 Task: Create a task  Create a feature for users to save content for later viewing , assign it to team member softage.8@softage.net in the project UltraTech and update the status of the task to  On Track  , set the priority of the task to High.
Action: Mouse moved to (66, 365)
Screenshot: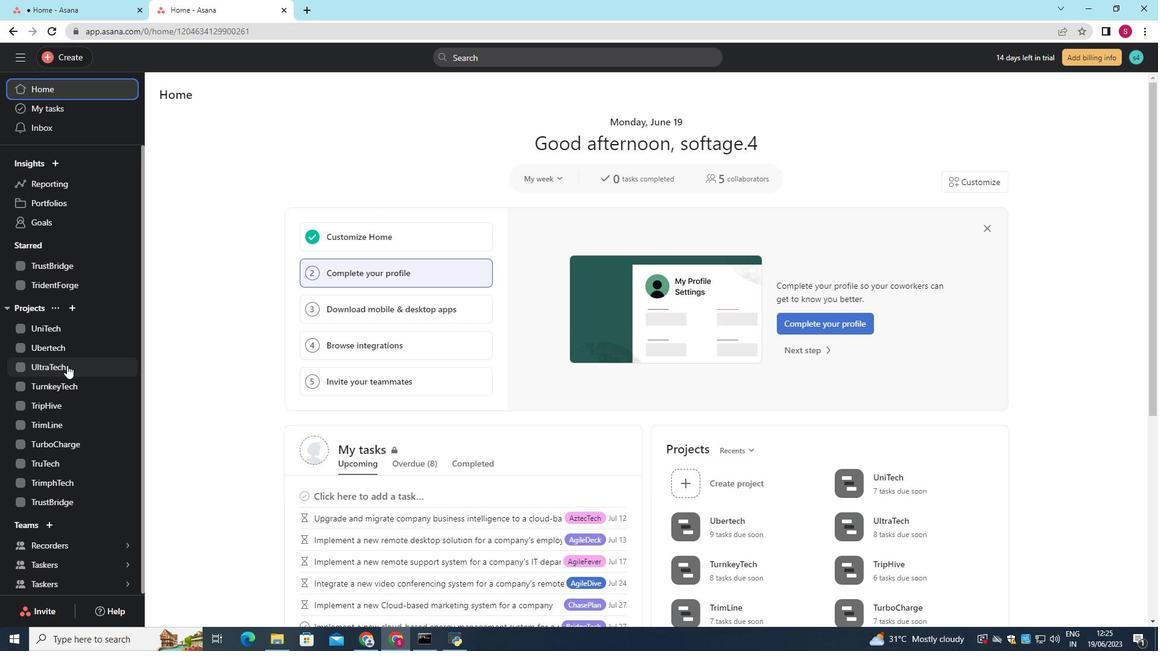 
Action: Mouse pressed left at (66, 365)
Screenshot: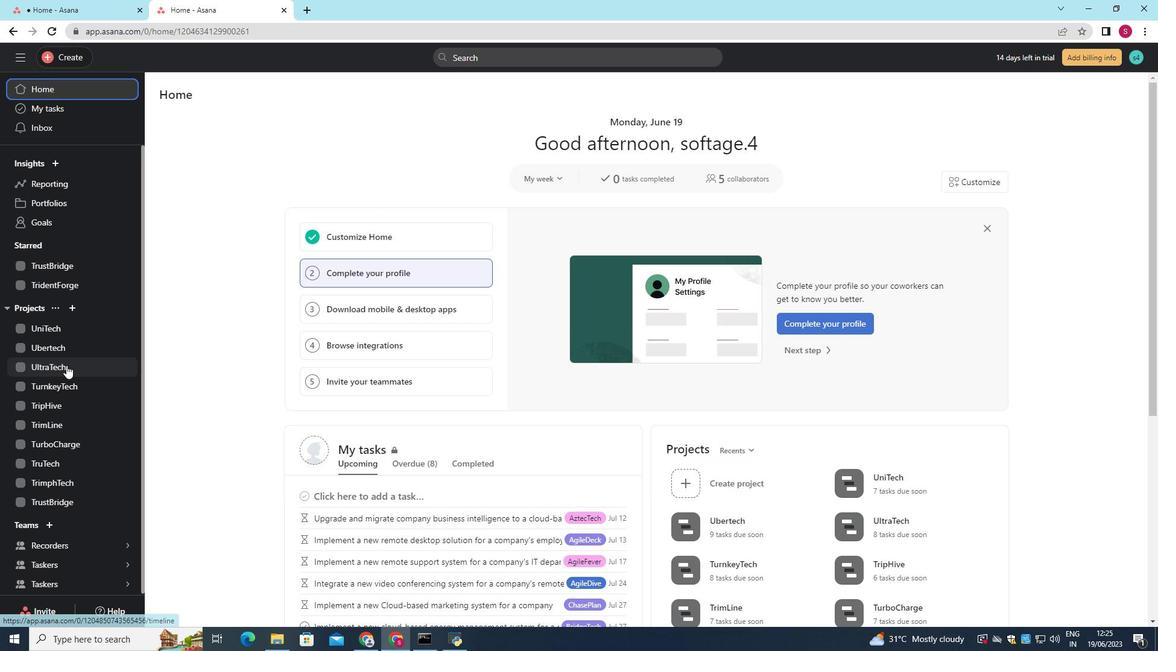 
Action: Mouse moved to (417, 407)
Screenshot: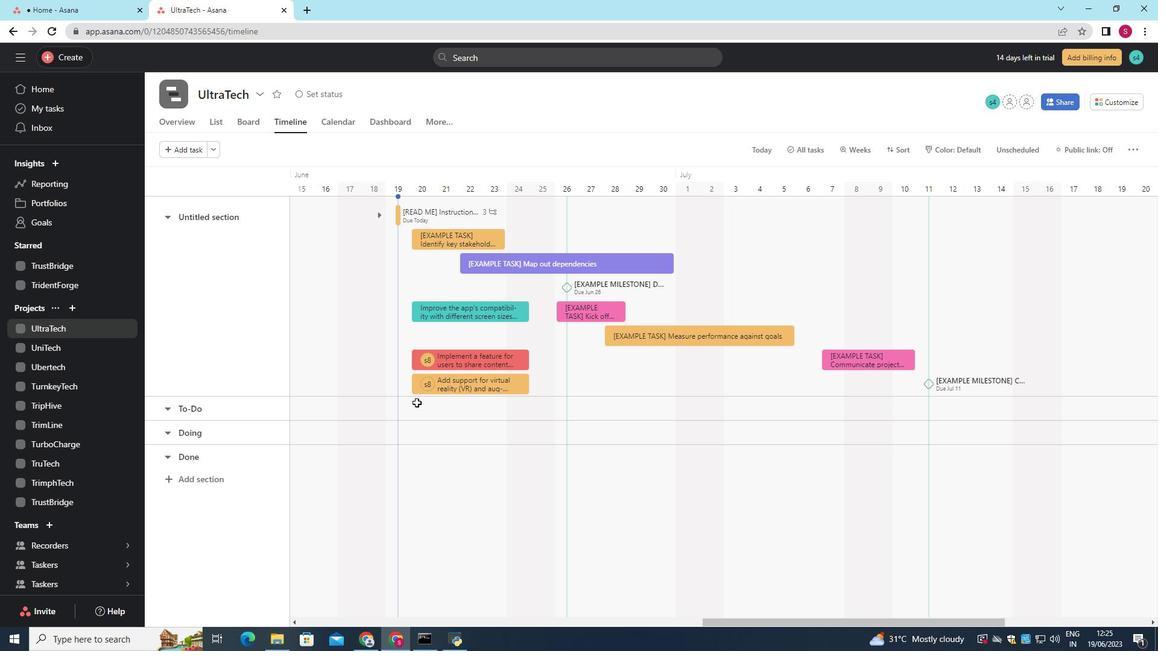 
Action: Mouse pressed left at (417, 407)
Screenshot: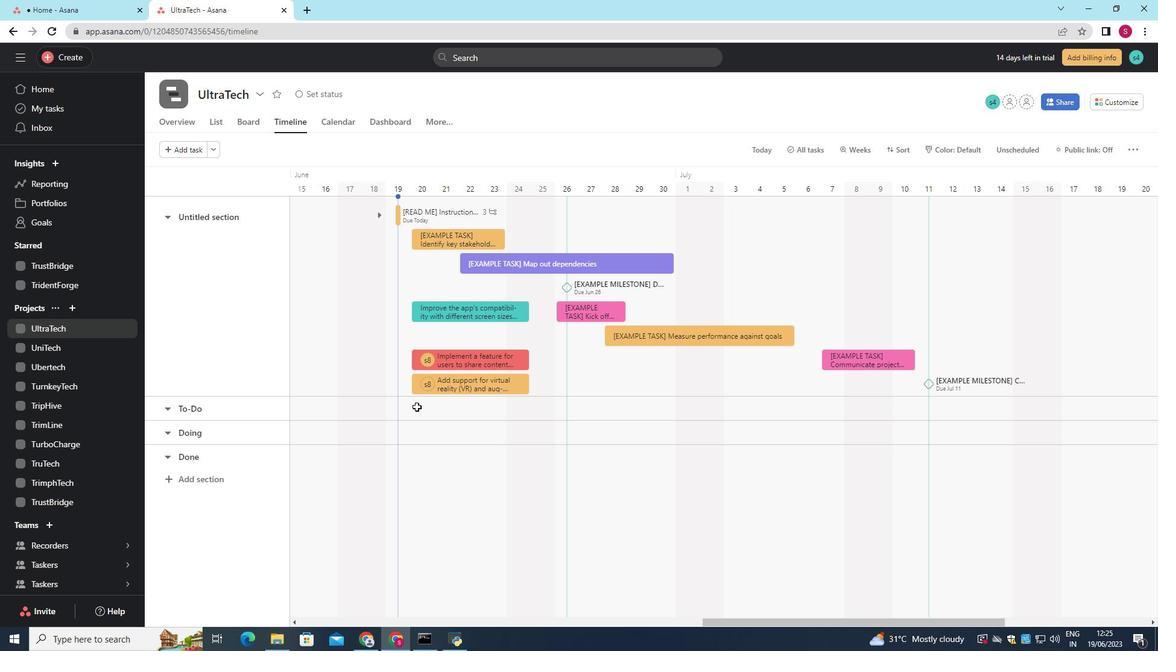 
Action: Key pressed <Key.shift>Create<Key.space>a<Key.space>feature<Key.space>for<Key.space>users<Key.space>to<Key.space>save<Key.space>content<Key.space>for<Key.space>later<Key.space>viewing
Screenshot: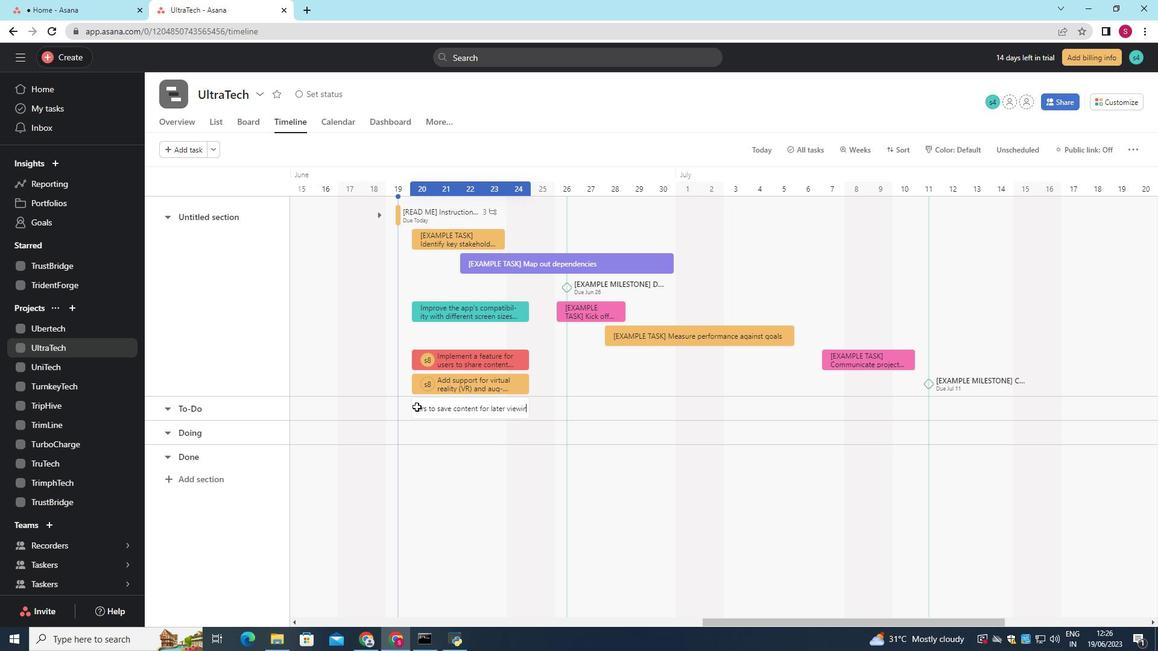 
Action: Mouse moved to (472, 403)
Screenshot: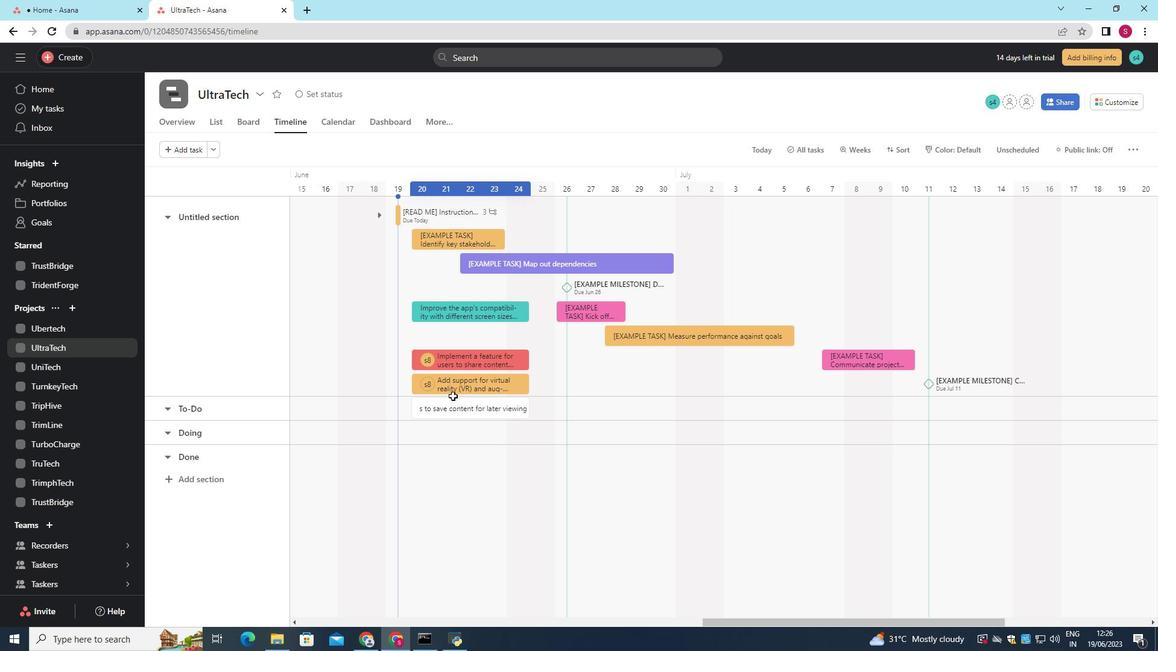 
Action: Key pressed <Key.enter>
Screenshot: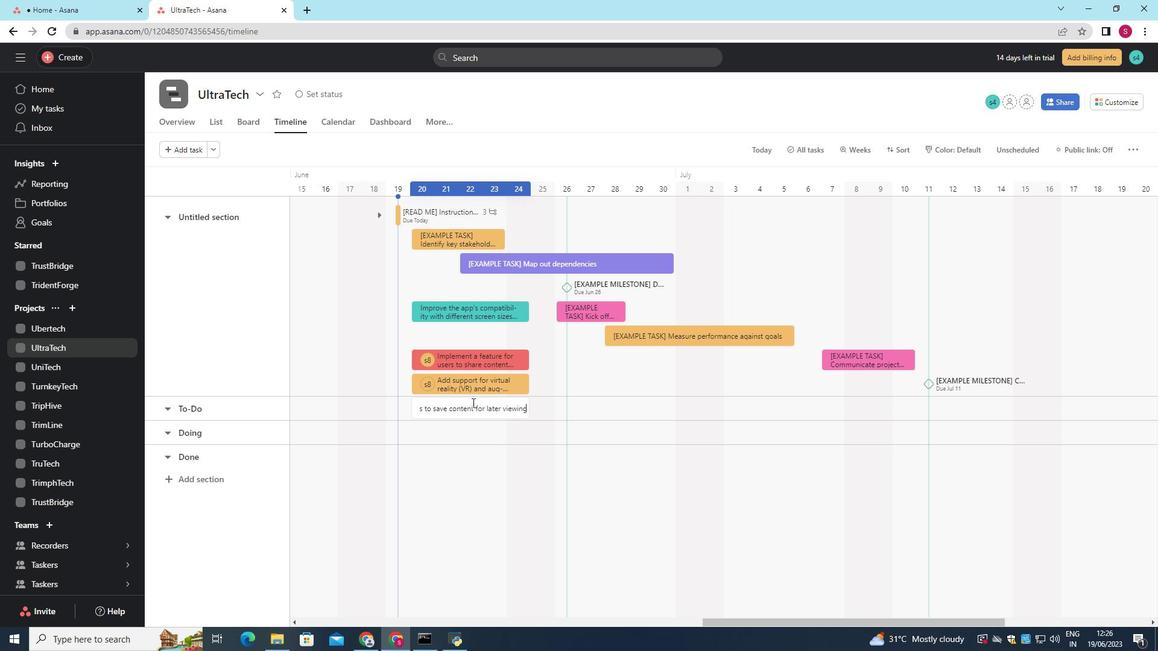 
Action: Mouse moved to (466, 407)
Screenshot: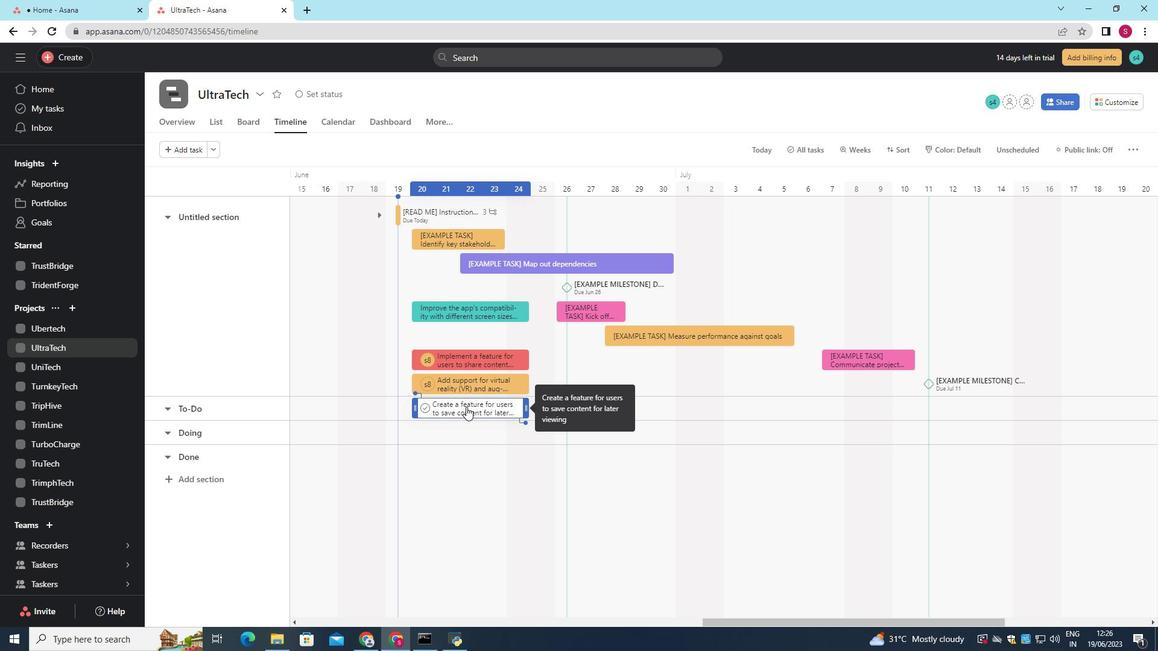 
Action: Mouse pressed left at (466, 407)
Screenshot: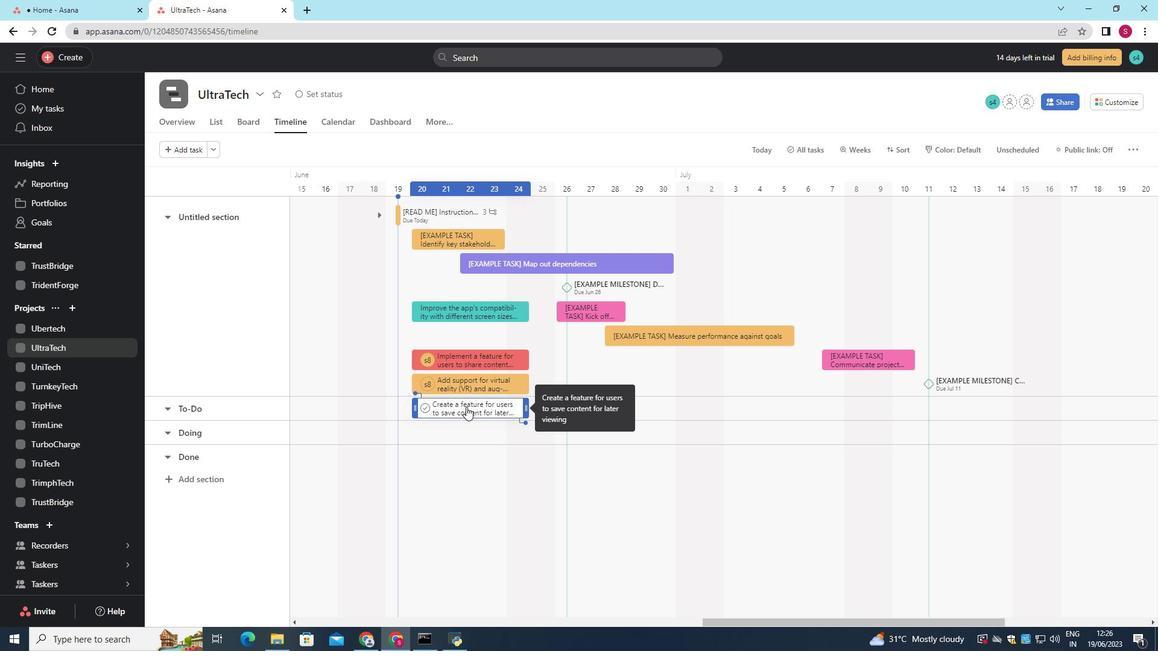 
Action: Mouse moved to (903, 232)
Screenshot: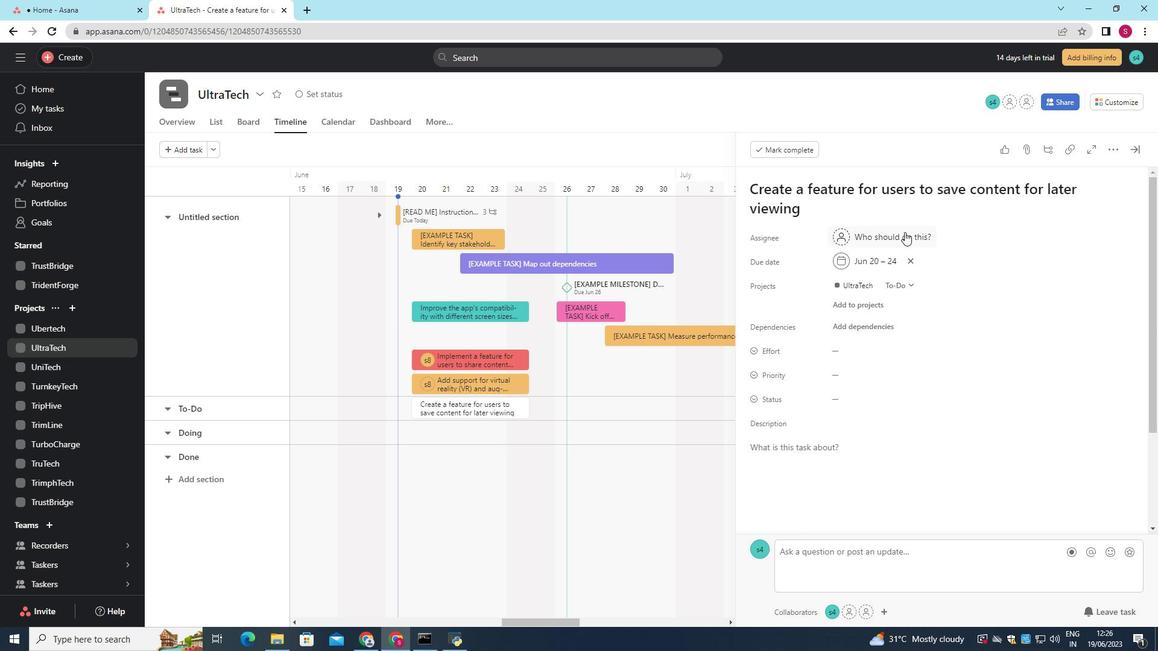 
Action: Mouse pressed left at (903, 232)
Screenshot: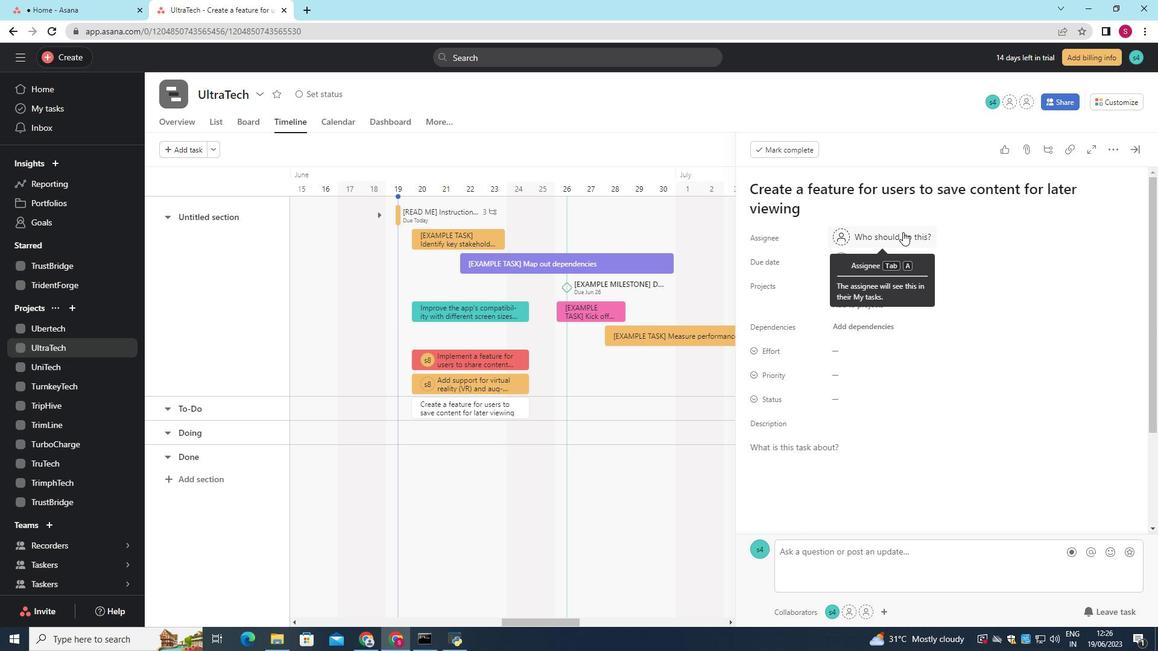 
Action: Key pressed softage.8<Key.shift>@softage.net
Screenshot: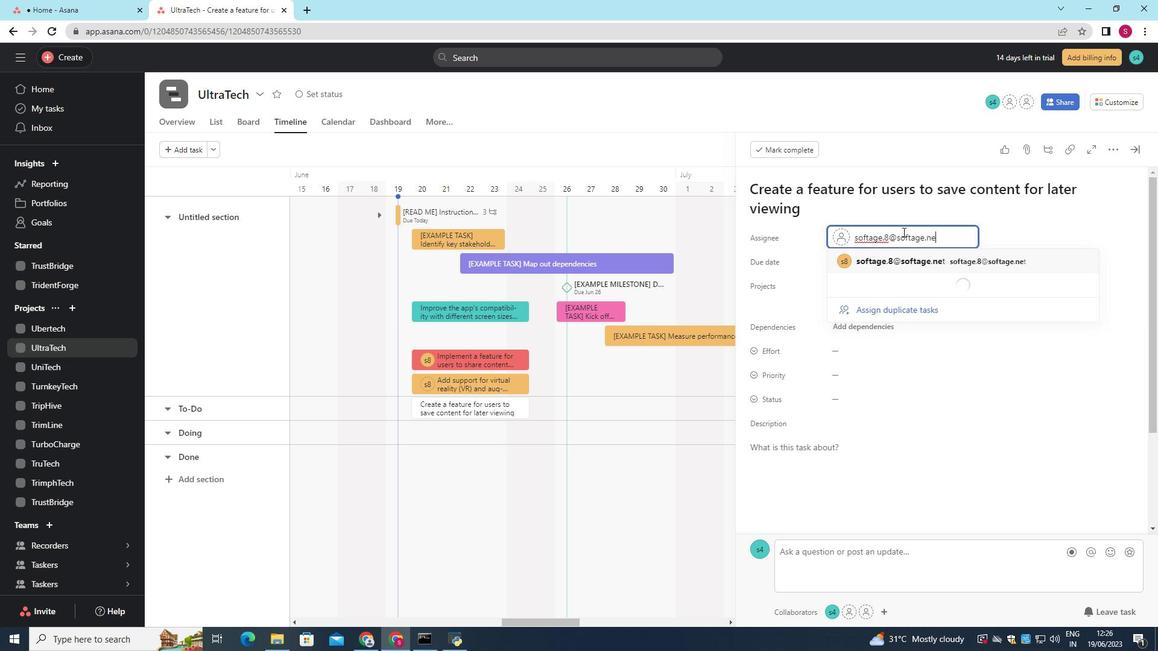 
Action: Mouse moved to (939, 235)
Screenshot: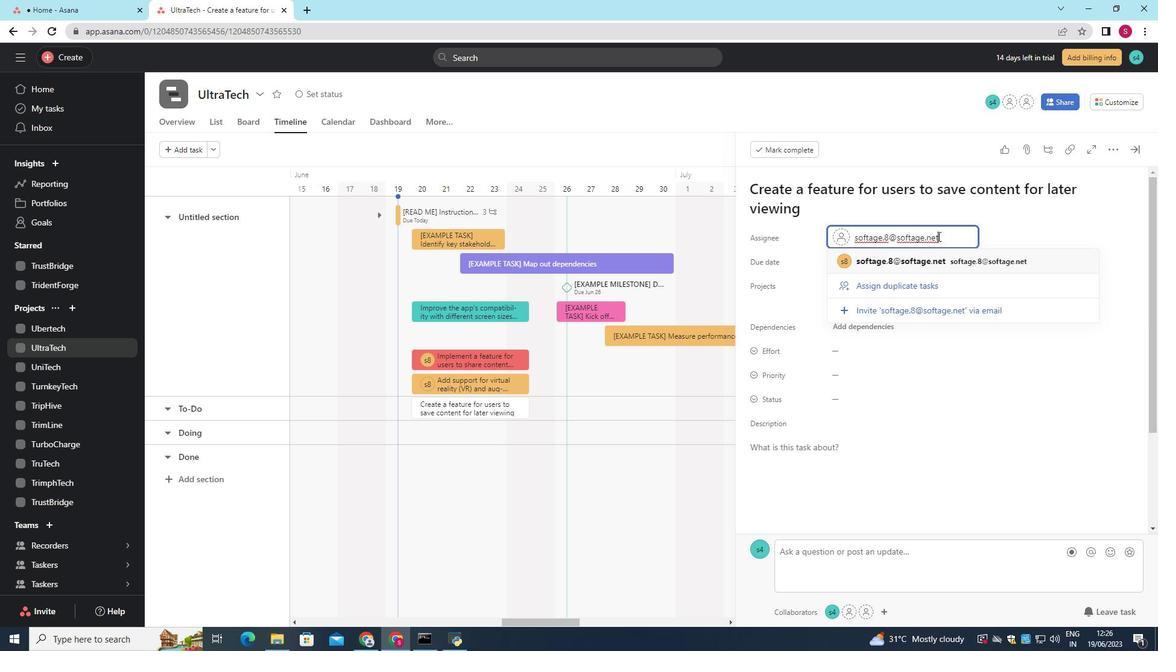 
Action: Key pressed <Key.enter>
Screenshot: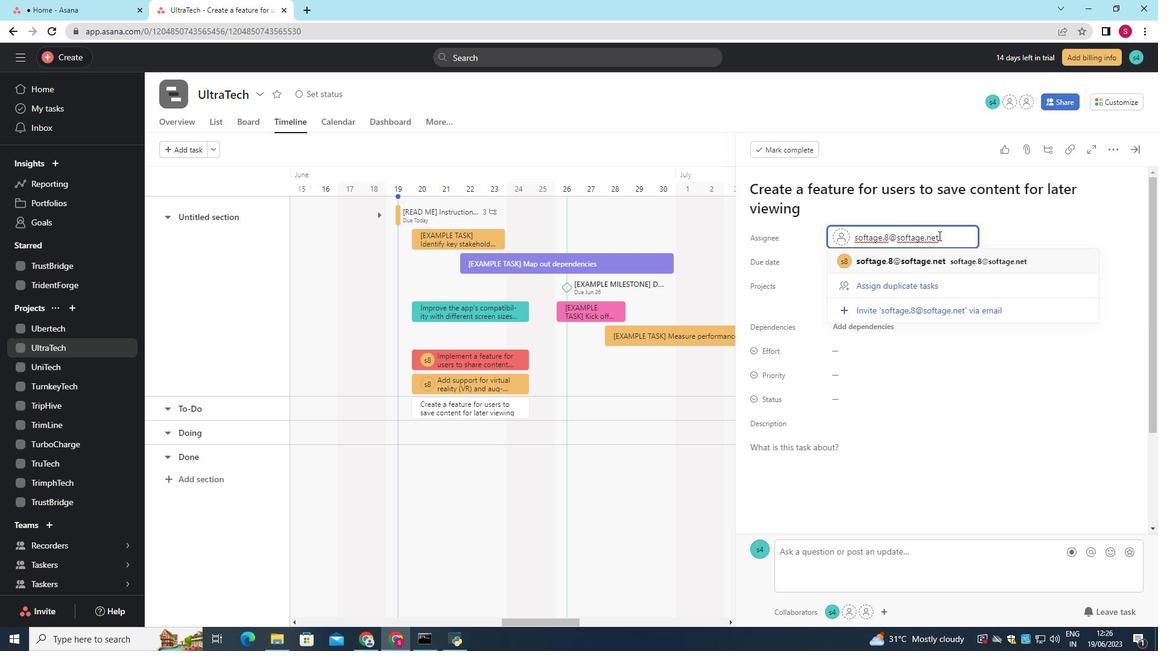 
Action: Mouse moved to (873, 395)
Screenshot: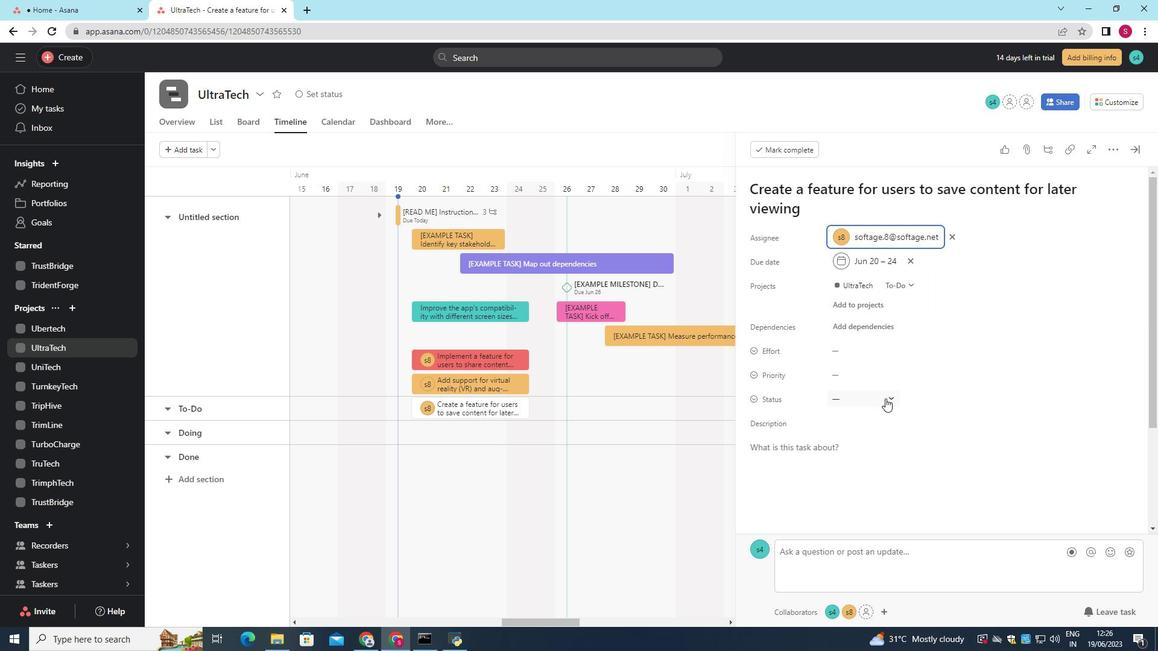 
Action: Mouse pressed left at (873, 395)
Screenshot: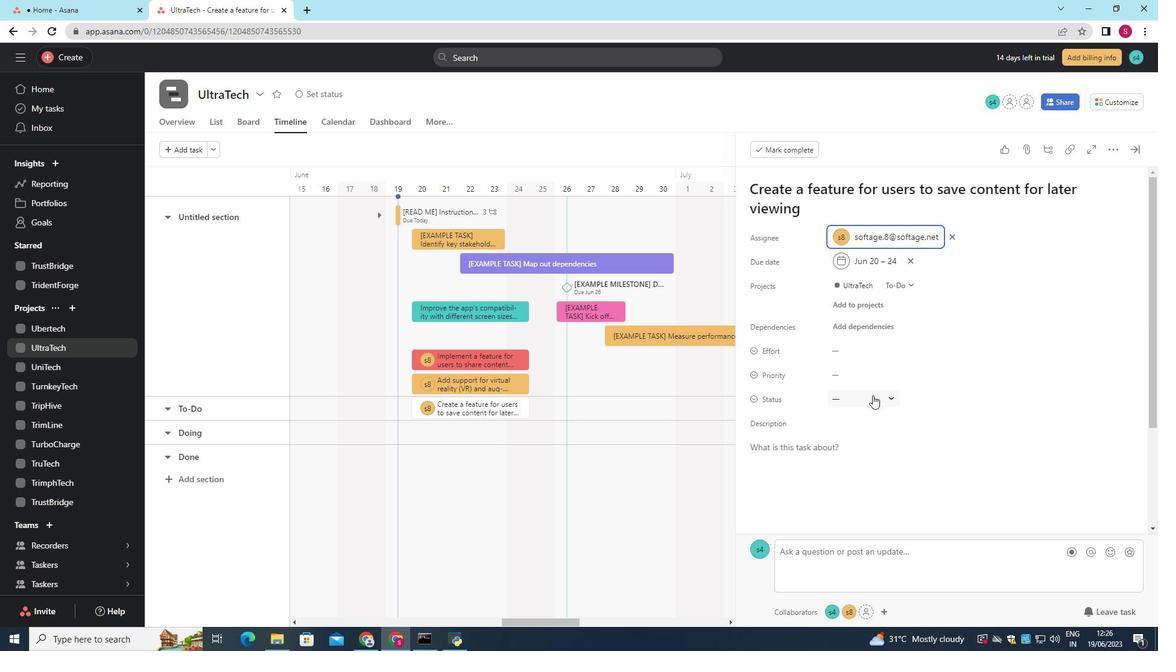 
Action: Mouse moved to (870, 439)
Screenshot: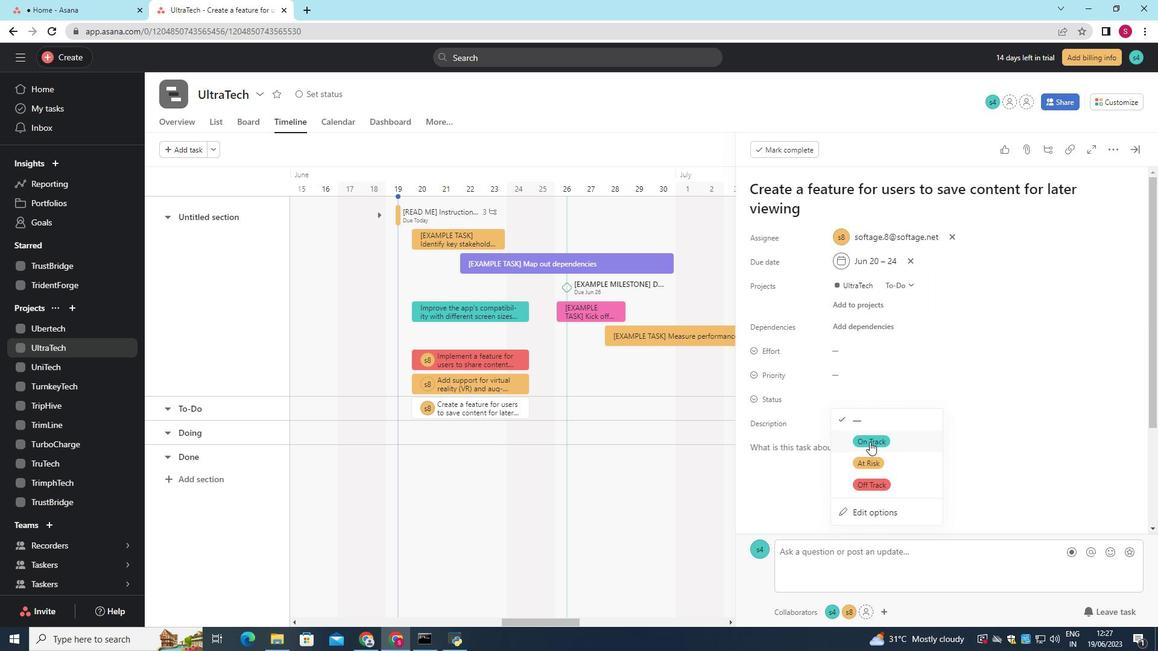 
Action: Mouse pressed left at (870, 439)
Screenshot: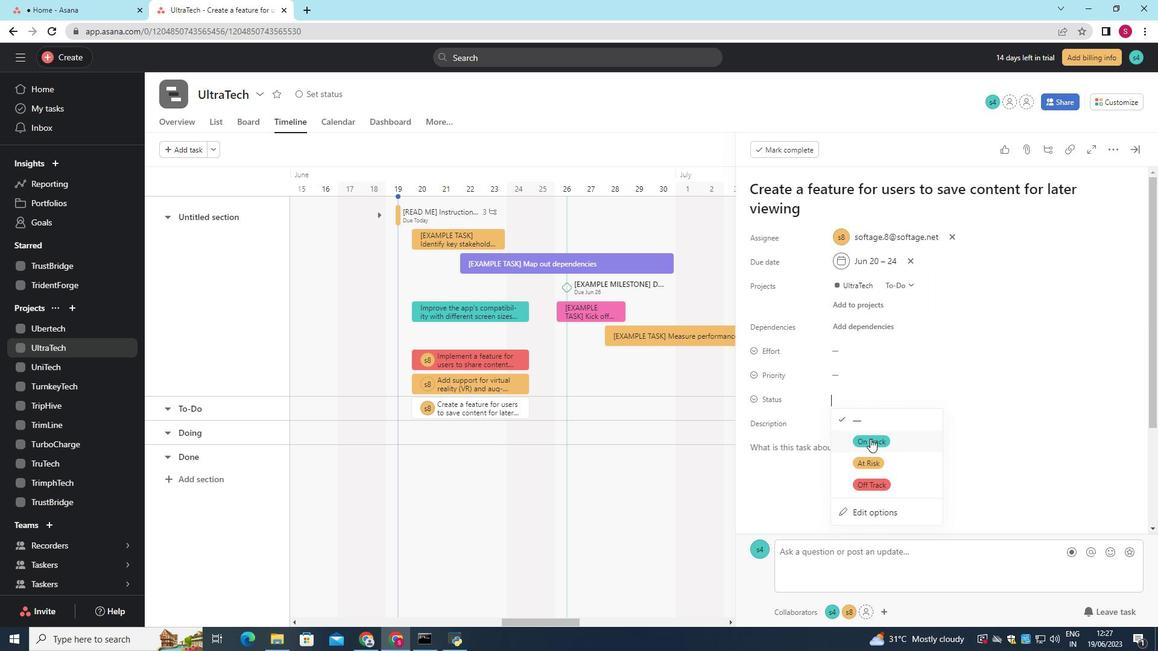 
Action: Mouse moved to (883, 371)
Screenshot: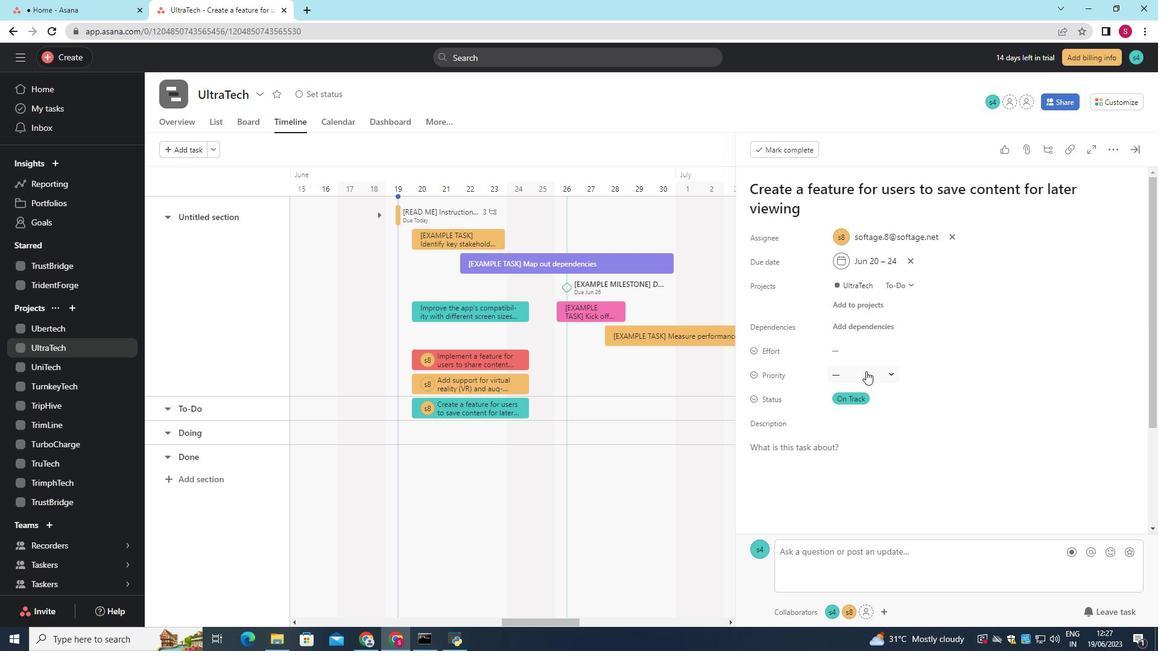 
Action: Mouse pressed left at (883, 371)
Screenshot: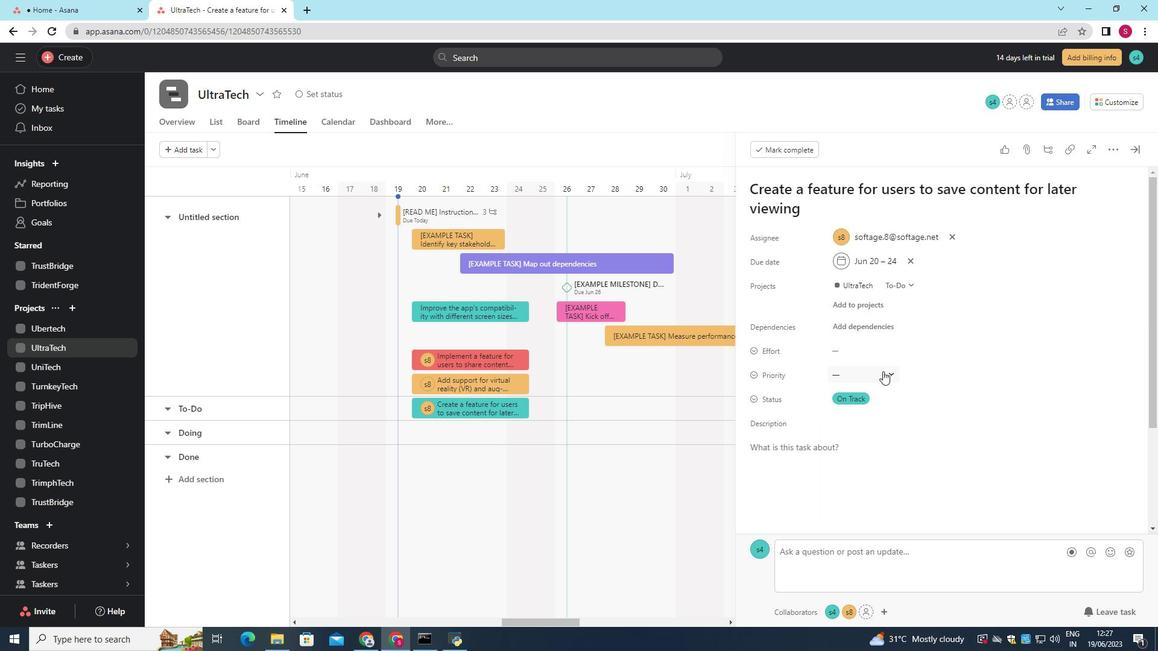 
Action: Mouse moved to (873, 411)
Screenshot: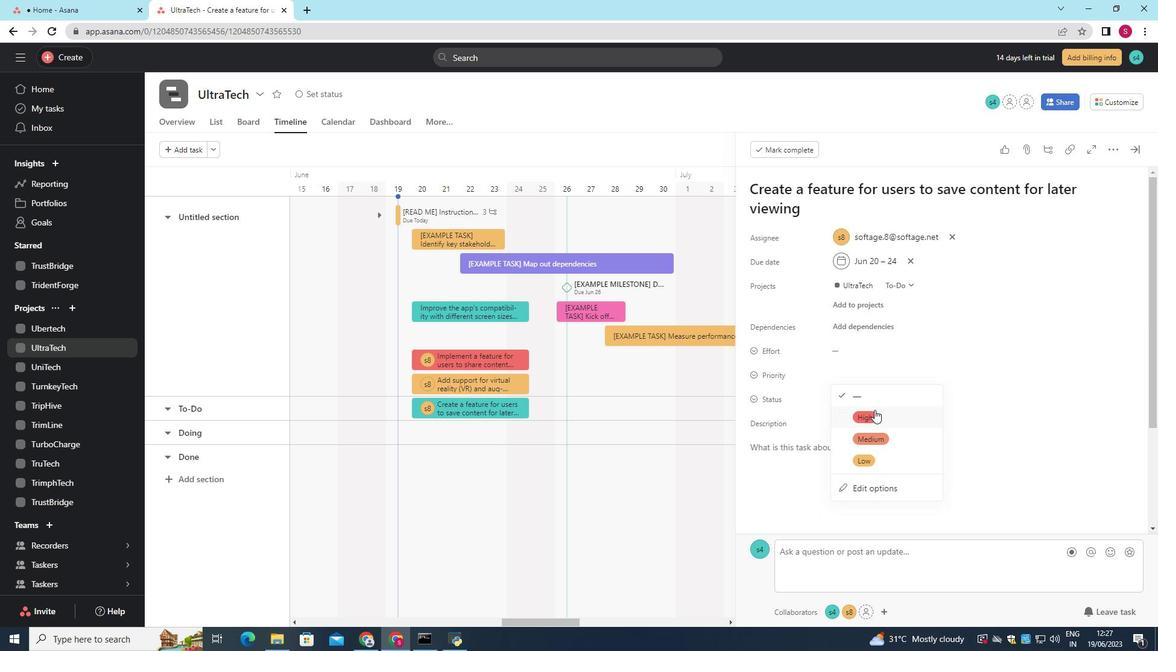 
Action: Mouse pressed left at (873, 411)
Screenshot: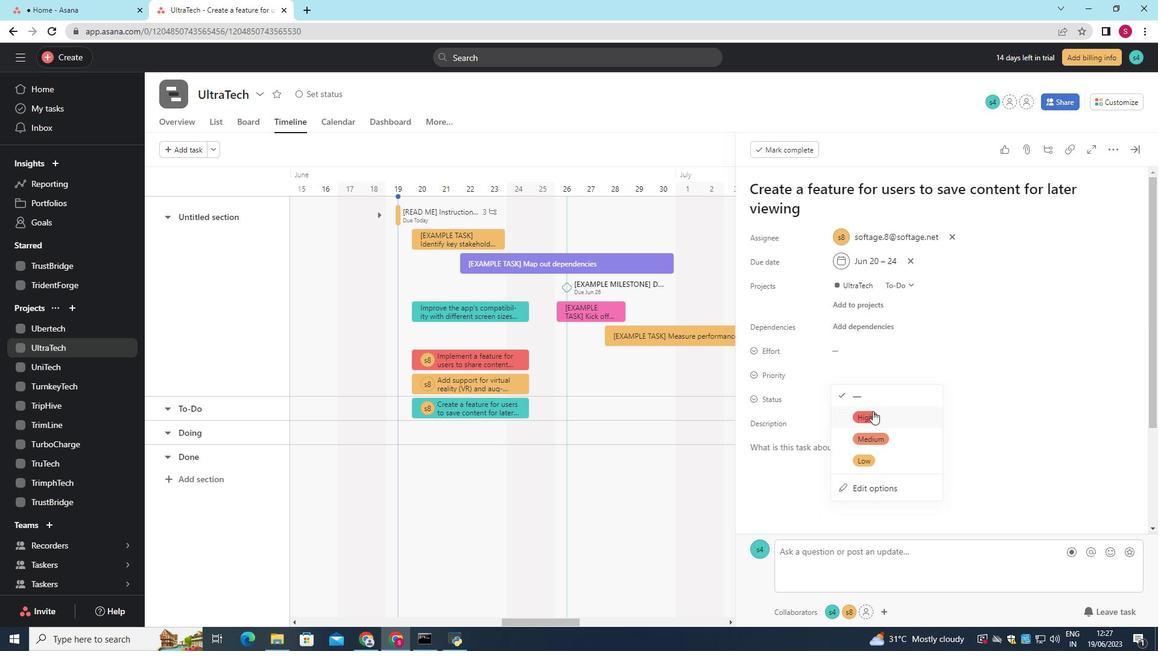 
Action: Mouse moved to (873, 411)
Screenshot: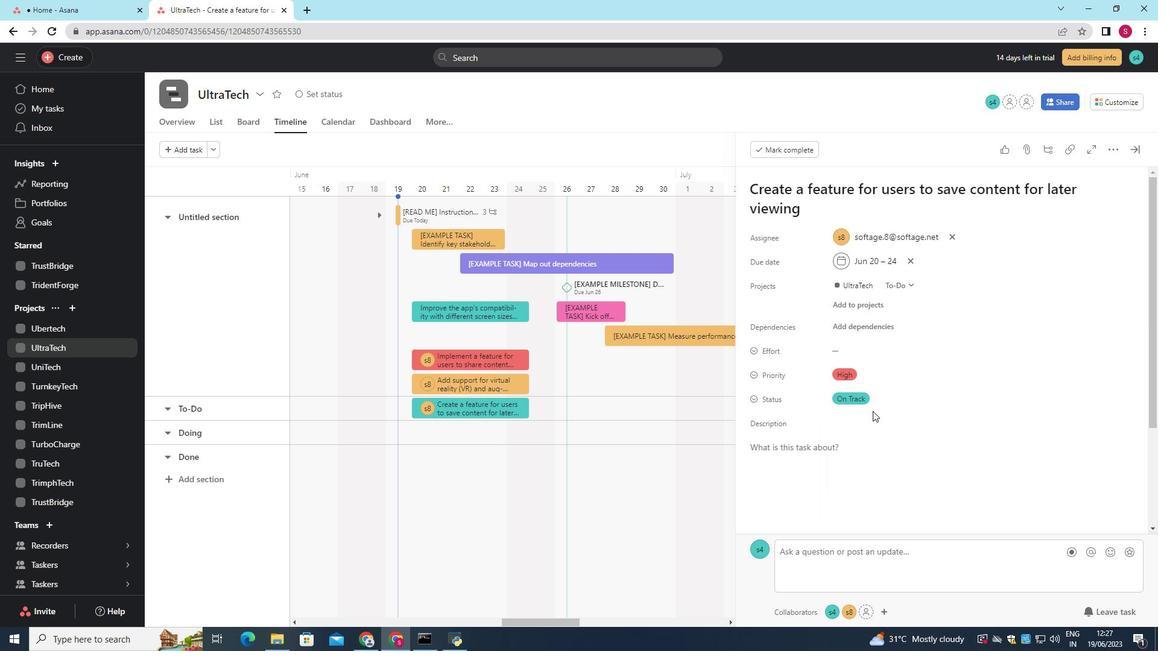 
